 Task: Create in the project TourPlan in Backlog an issue 'Implement a feature for users to customize the appâ€™s appearance', assign it to team member softage.3@softage.net and change the status to IN PROGRESS.
Action: Mouse moved to (305, 365)
Screenshot: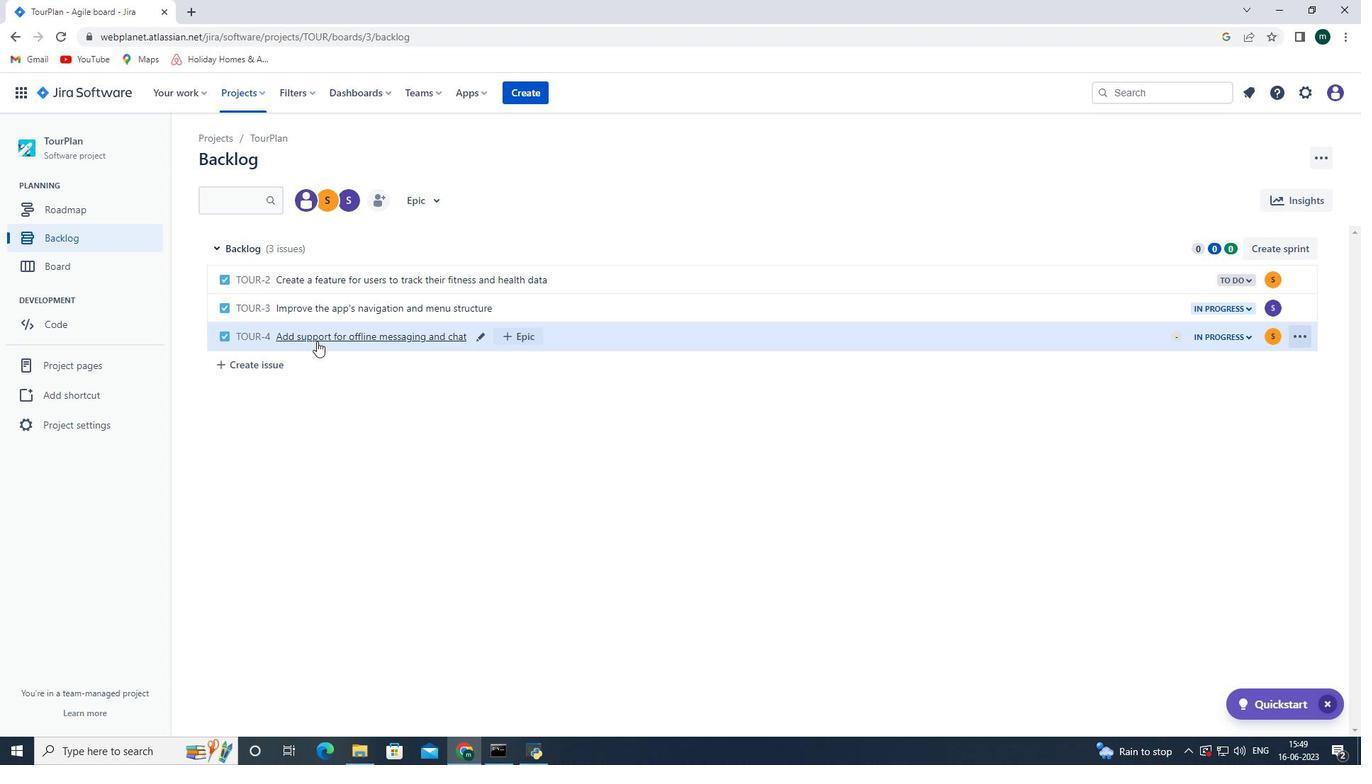 
Action: Mouse pressed left at (305, 365)
Screenshot: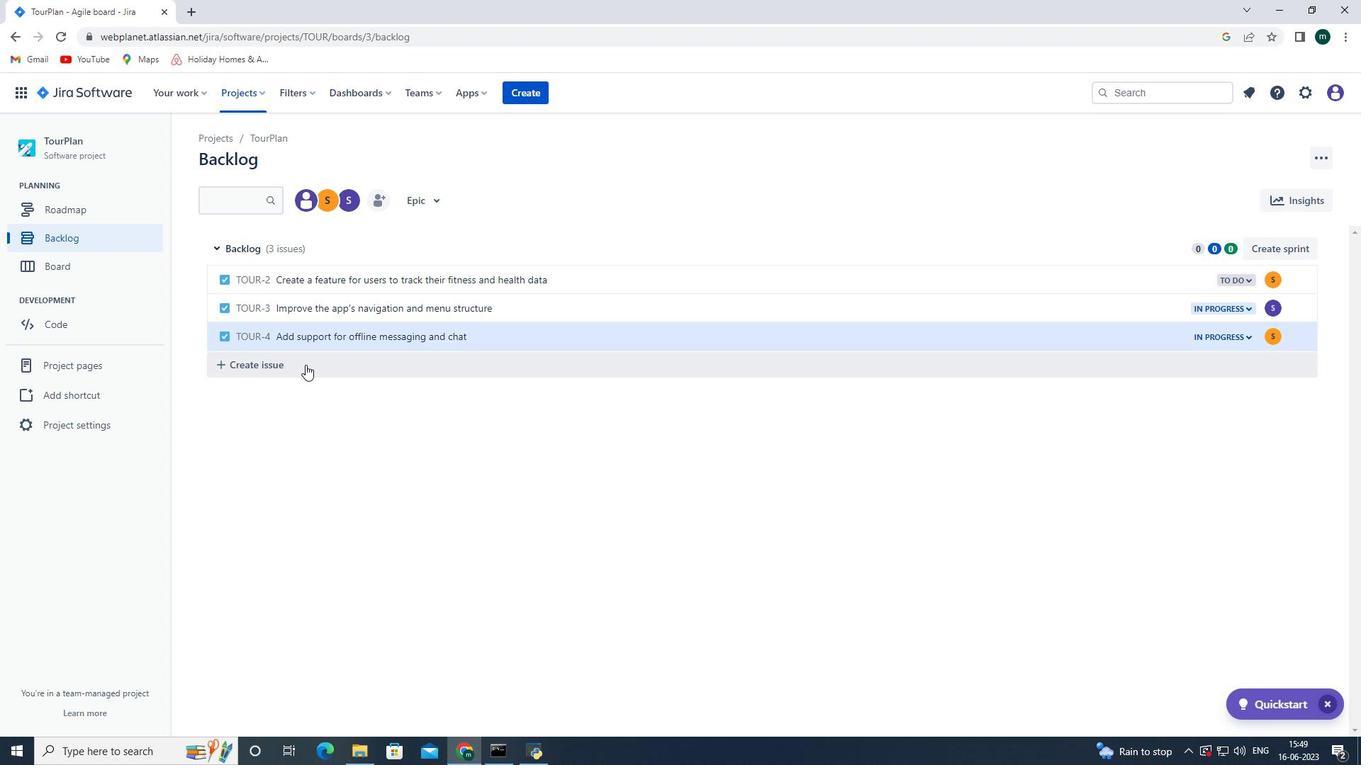 
Action: Mouse pressed left at (305, 365)
Screenshot: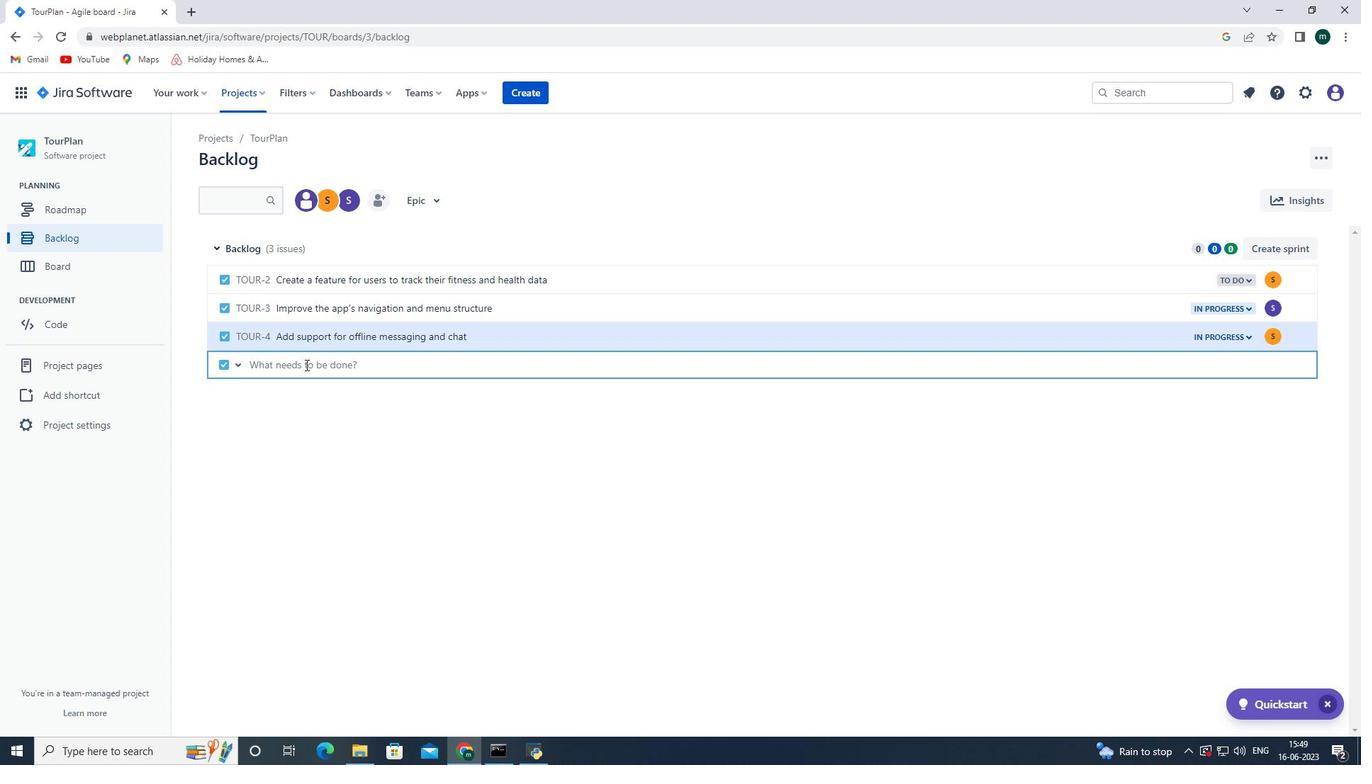 
Action: Key pressed <Key.shift><Key.shift><Key.shift><Key.shift><Key.shift><Key.shift><Key.shift><Key.shift><Key.shift><Key.shift><Key.shift><Key.shift><Key.shift><Key.shift><Key.shift><Key.shift><Key.shift><Key.shift><Key.shift><Key.shift><Key.shift><Key.shift><Key.shift><Key.shift><Key.shift><Key.shift><Key.shift><Key.shift><Key.shift><Key.shift><Key.shift><Key.shift><Key.shift><Key.shift><Key.shift><Key.shift><Key.shift><Key.shift><Key.shift><Key.shift><Key.shift><Key.shift><Key.shift><Key.shift><Key.shift><Key.shift><Key.shift><Key.shift><Key.shift><Key.shift><Key.shift><Key.shift><Key.shift><Key.shift><Key.shift><Key.shift><Key.shift><Key.shift><Key.shift><Key.shift><Key.shift><Key.shift><Key.shift><Key.shift><Key.shift><Key.shift><Key.shift><Key.shift><Key.shift><Key.shift><Key.shift><Key.shift><Key.shift><Key.shift><Key.shift><Key.shift><Key.shift><Key.shift><Key.shift><Key.shift><Key.shift><Key.shift><Key.shift><Key.shift><Key.shift><Key.shift><Key.shift><Key.shift><Key.shift><Key.shift><Key.shift><Key.shift><Key.shift><Key.shift><Key.shift><Key.shift><Key.shift><Key.shift><Key.shift><Key.shift><Key.shift><Key.shift><Key.shift><Key.shift><Key.shift><Key.shift><Key.shift><Key.shift><Key.shift><Key.shift><Key.shift><Key.shift><Key.shift><Key.shift><Key.shift><Key.shift><Key.shift><Key.shift><Key.shift><Key.shift><Key.shift><Key.shift><Key.shift><Key.shift><Key.shift><Key.shift>Imo<Key.backspace>plement<Key.space>a<Key.space>feature<Key.space>for<Key.space>users<Key.space>to<Key.space>cud<Key.backspace>stomize<Key.space>thr<Key.backspace>e<Key.space>app's<Key.space>appearance<Key.space><Key.enter>
Screenshot: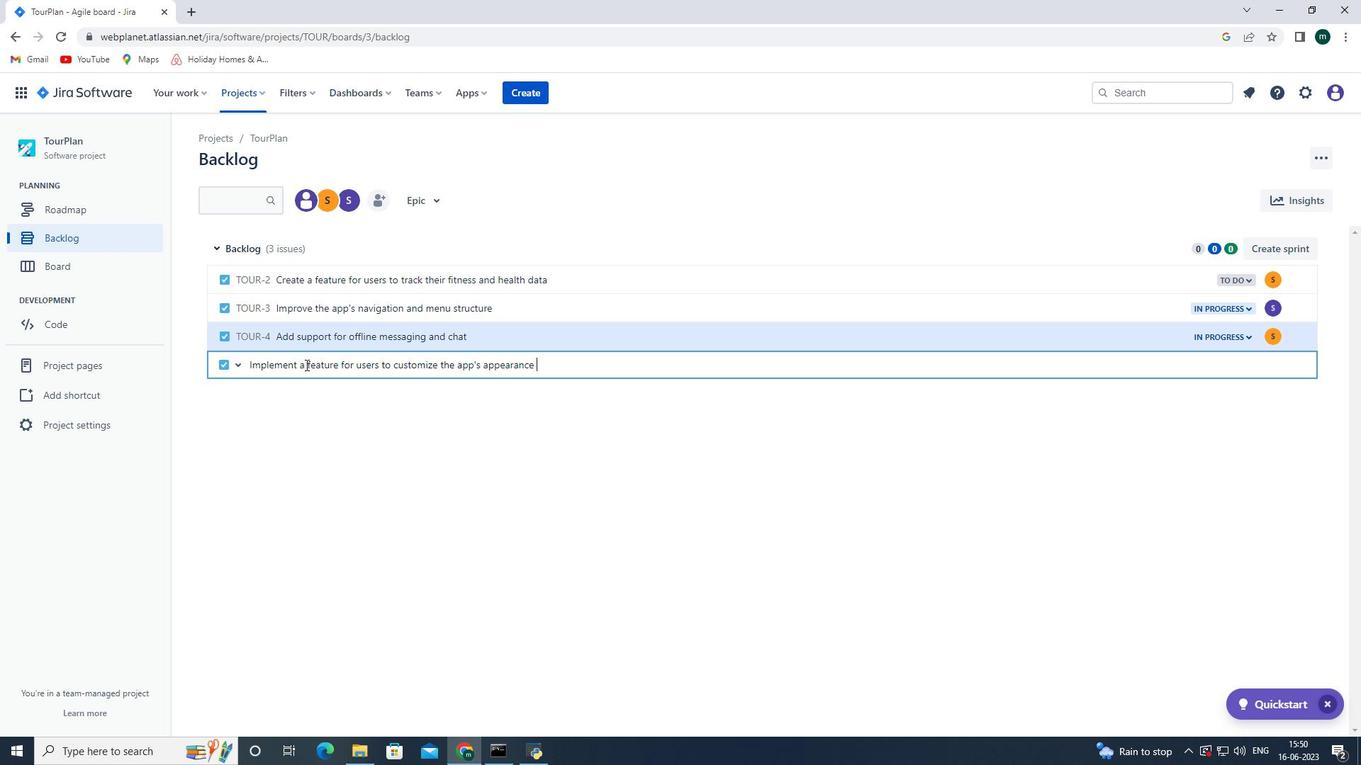 
Action: Mouse moved to (1267, 360)
Screenshot: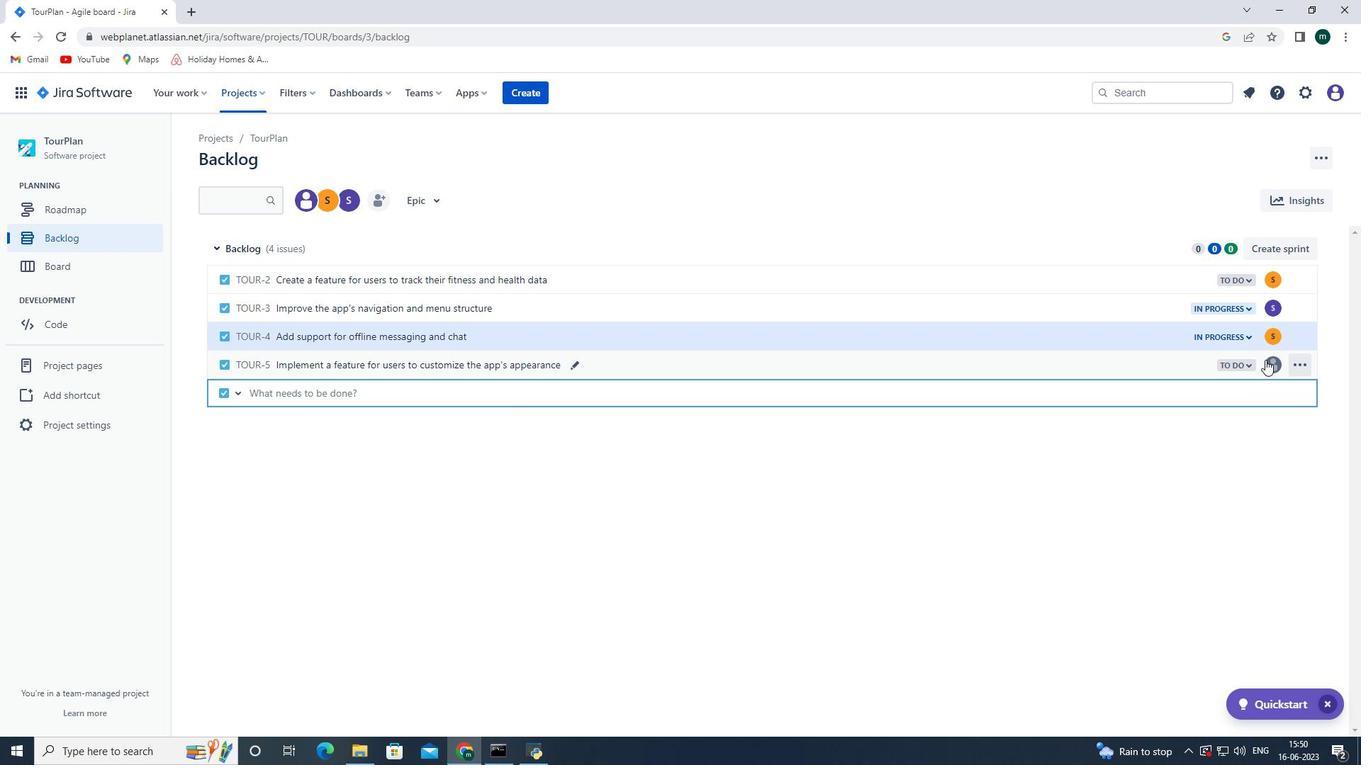 
Action: Mouse pressed left at (1267, 360)
Screenshot: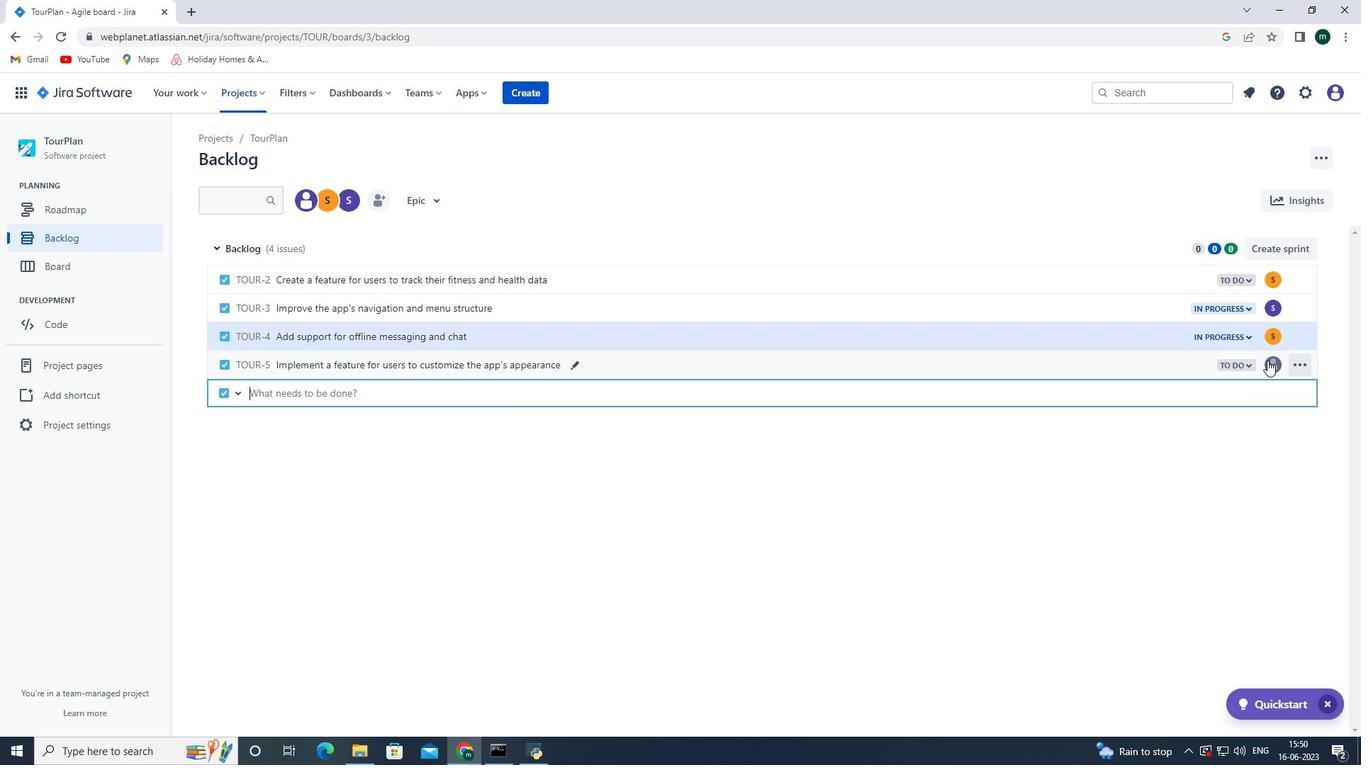
Action: Mouse moved to (1167, 495)
Screenshot: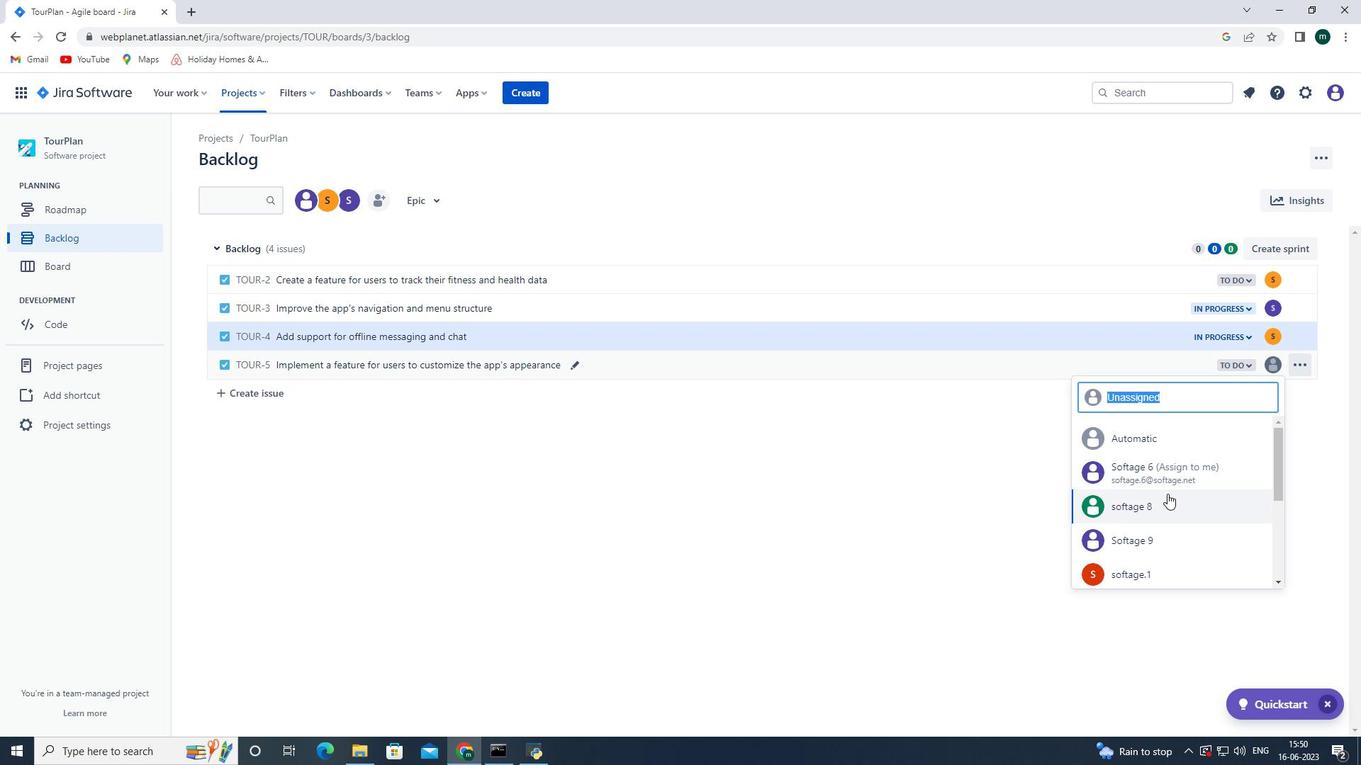 
Action: Mouse scrolled (1167, 494) with delta (0, 0)
Screenshot: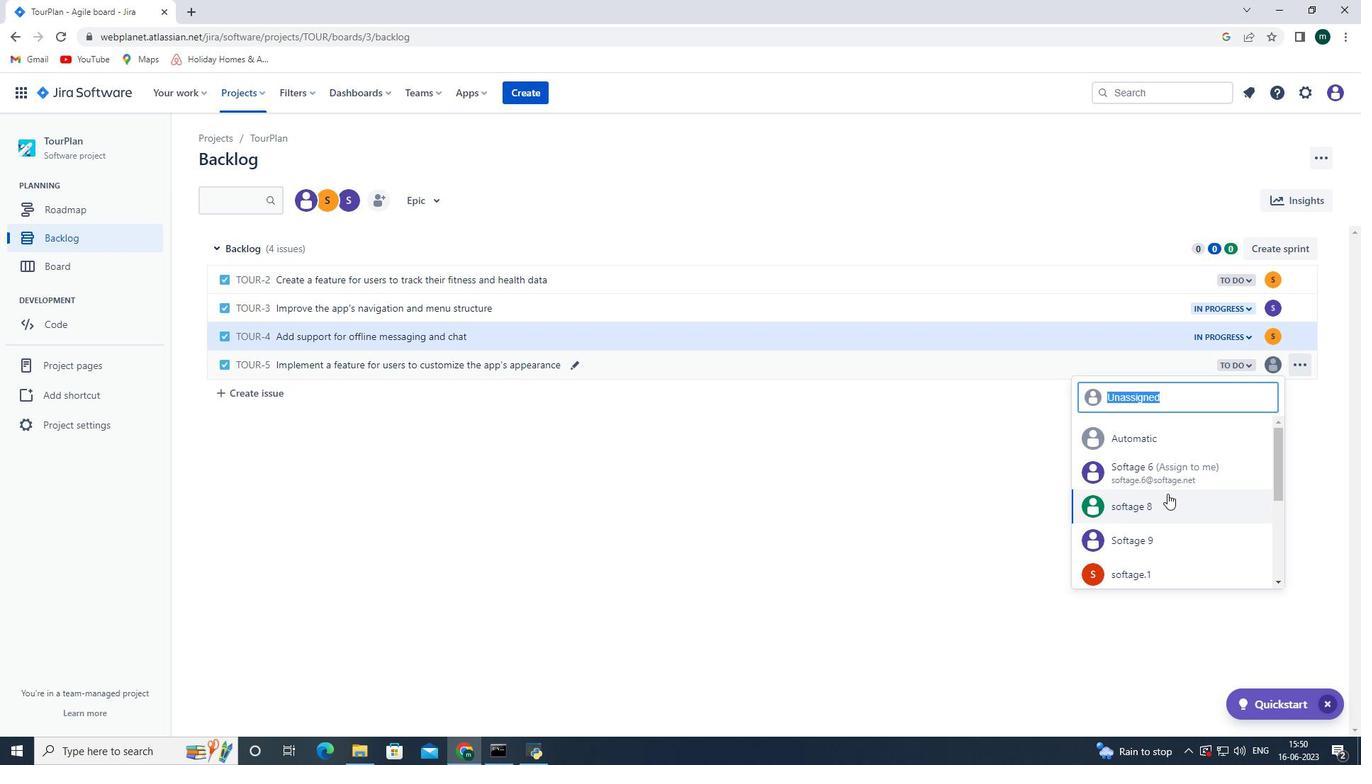 
Action: Mouse scrolled (1167, 494) with delta (0, 0)
Screenshot: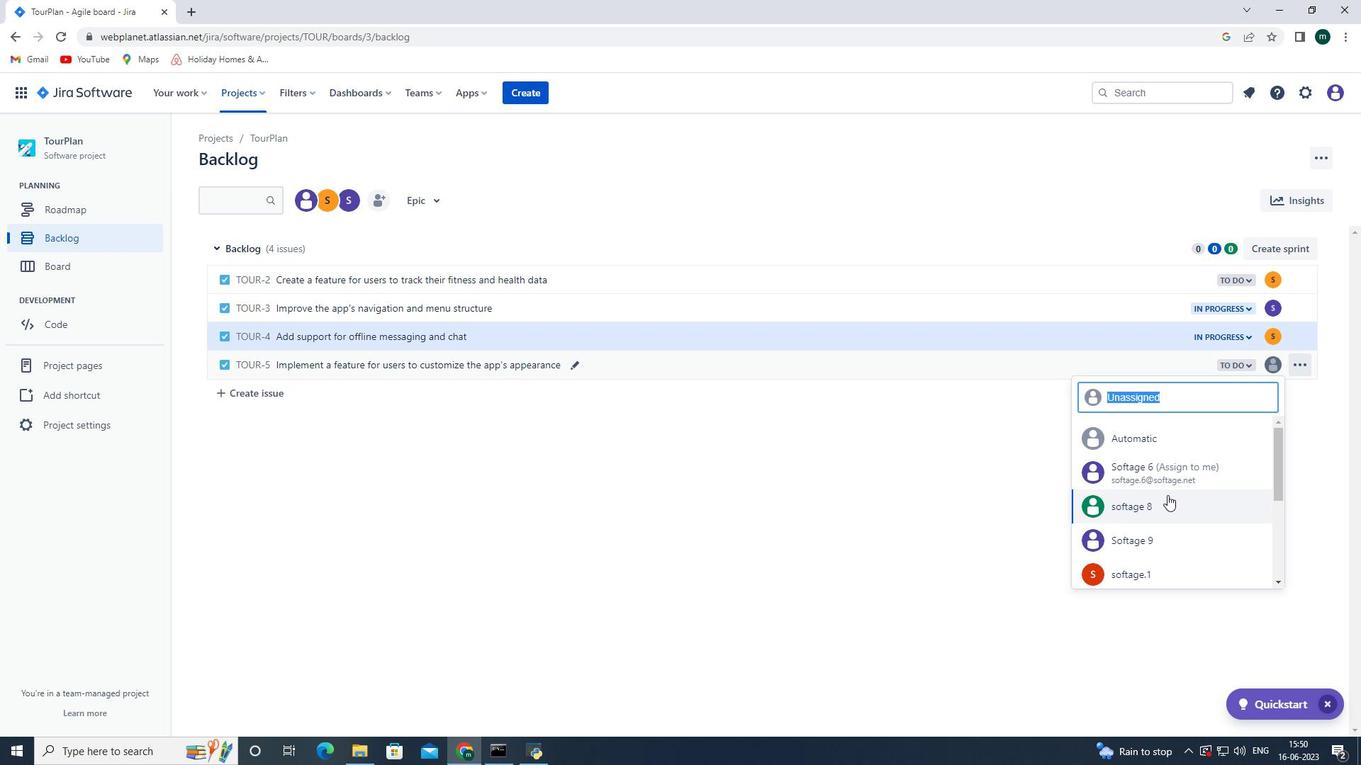 
Action: Mouse moved to (1167, 496)
Screenshot: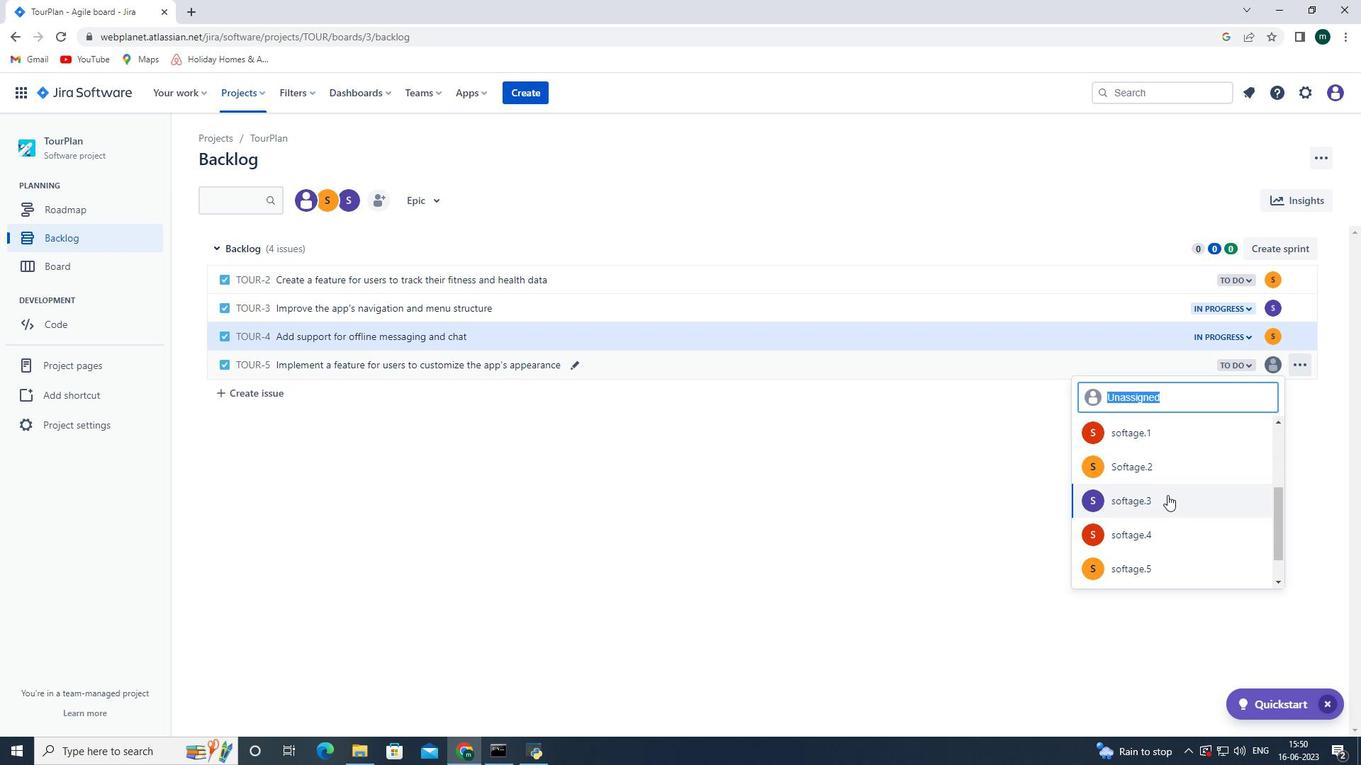 
Action: Mouse pressed left at (1167, 496)
Screenshot: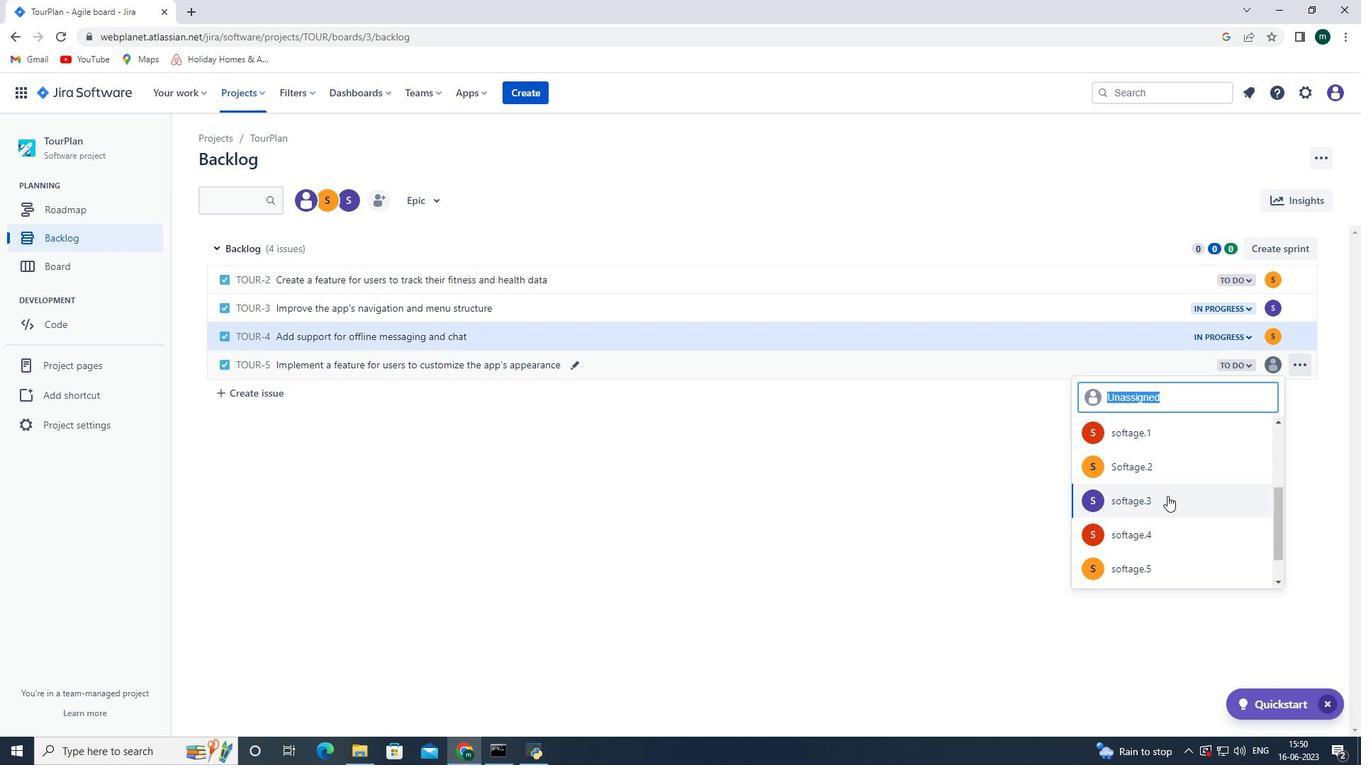 
Action: Mouse moved to (1231, 366)
Screenshot: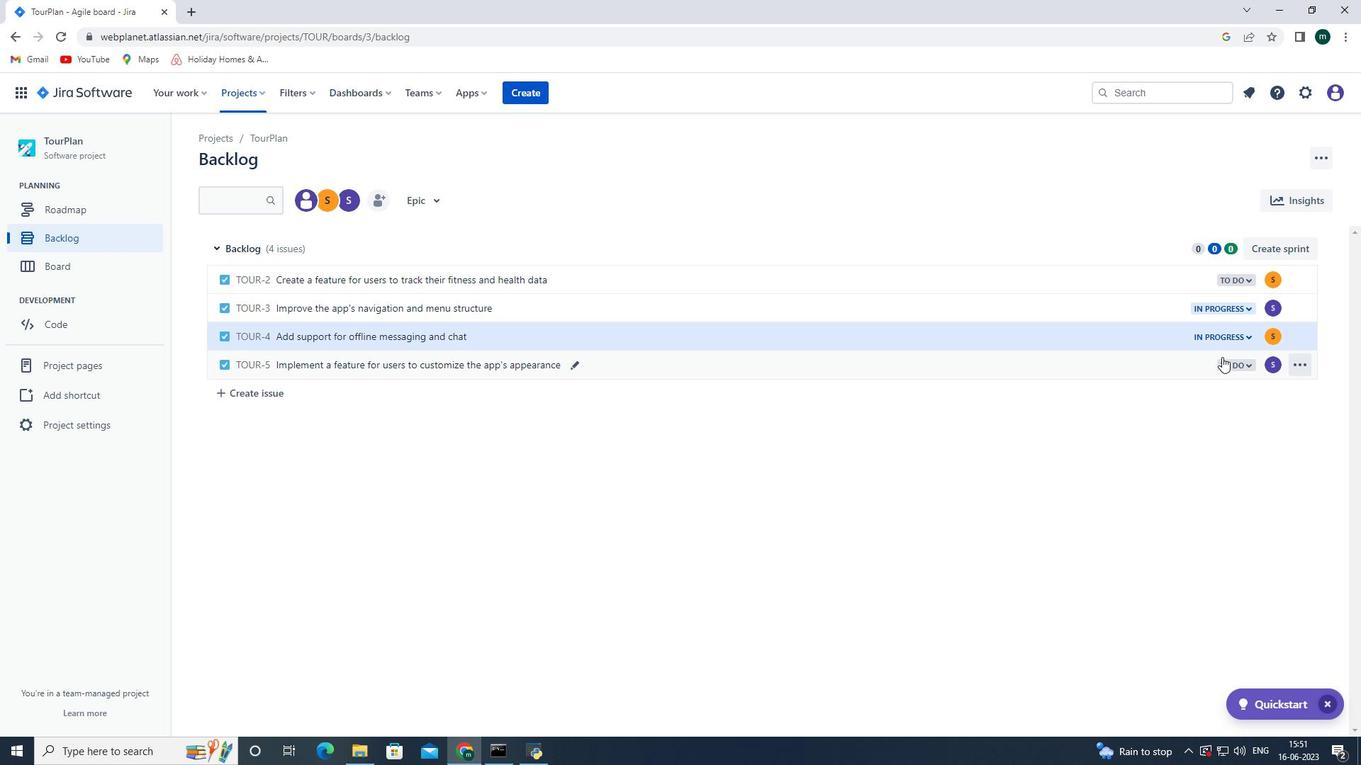 
Action: Mouse pressed left at (1231, 366)
Screenshot: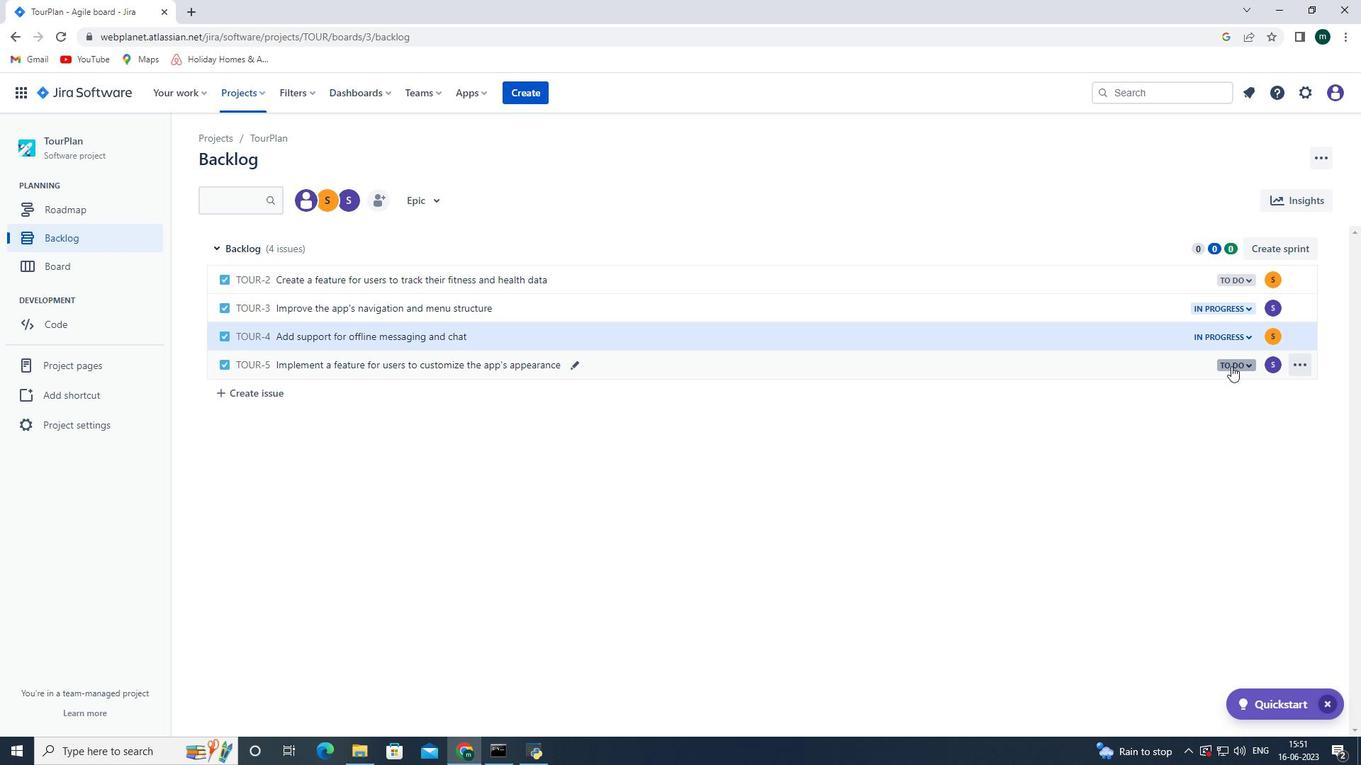 
Action: Mouse moved to (1185, 399)
Screenshot: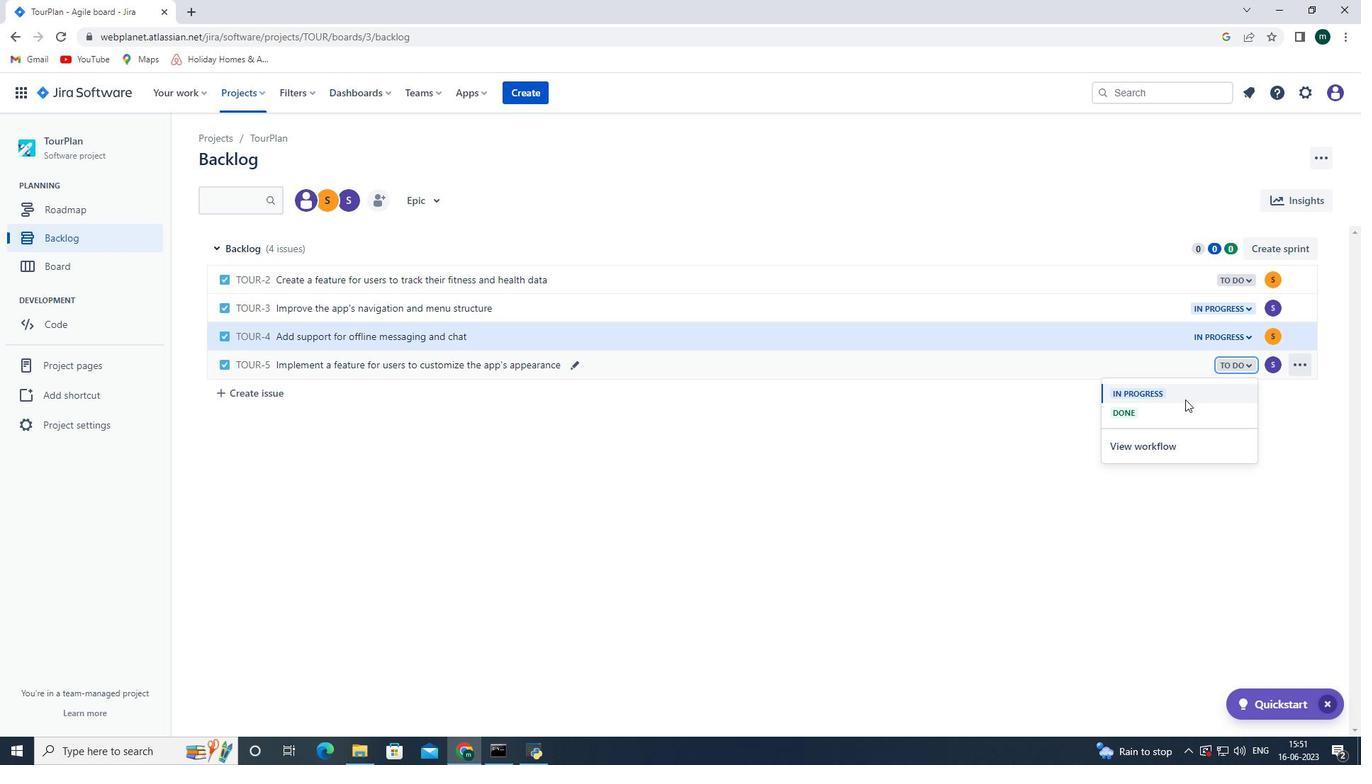 
Action: Mouse pressed left at (1185, 399)
Screenshot: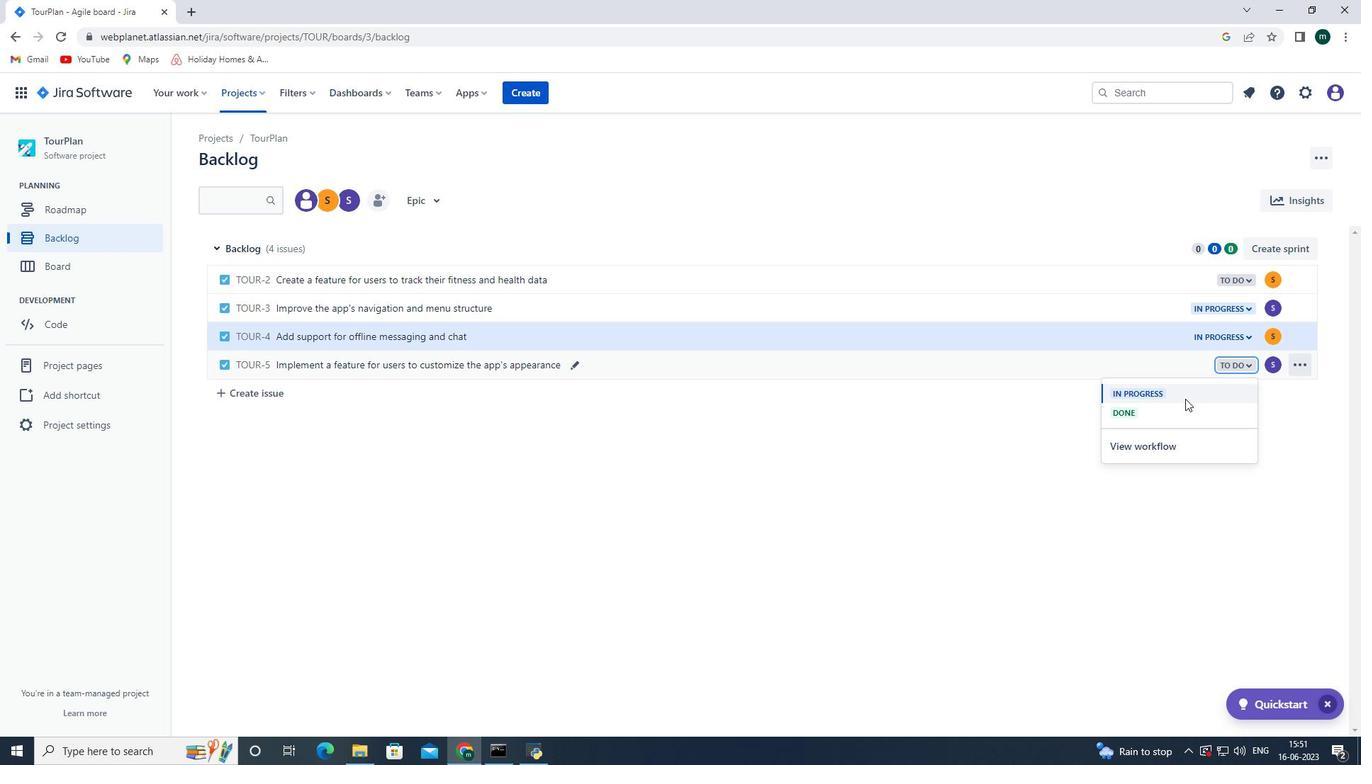 
Action: Mouse moved to (1118, 443)
Screenshot: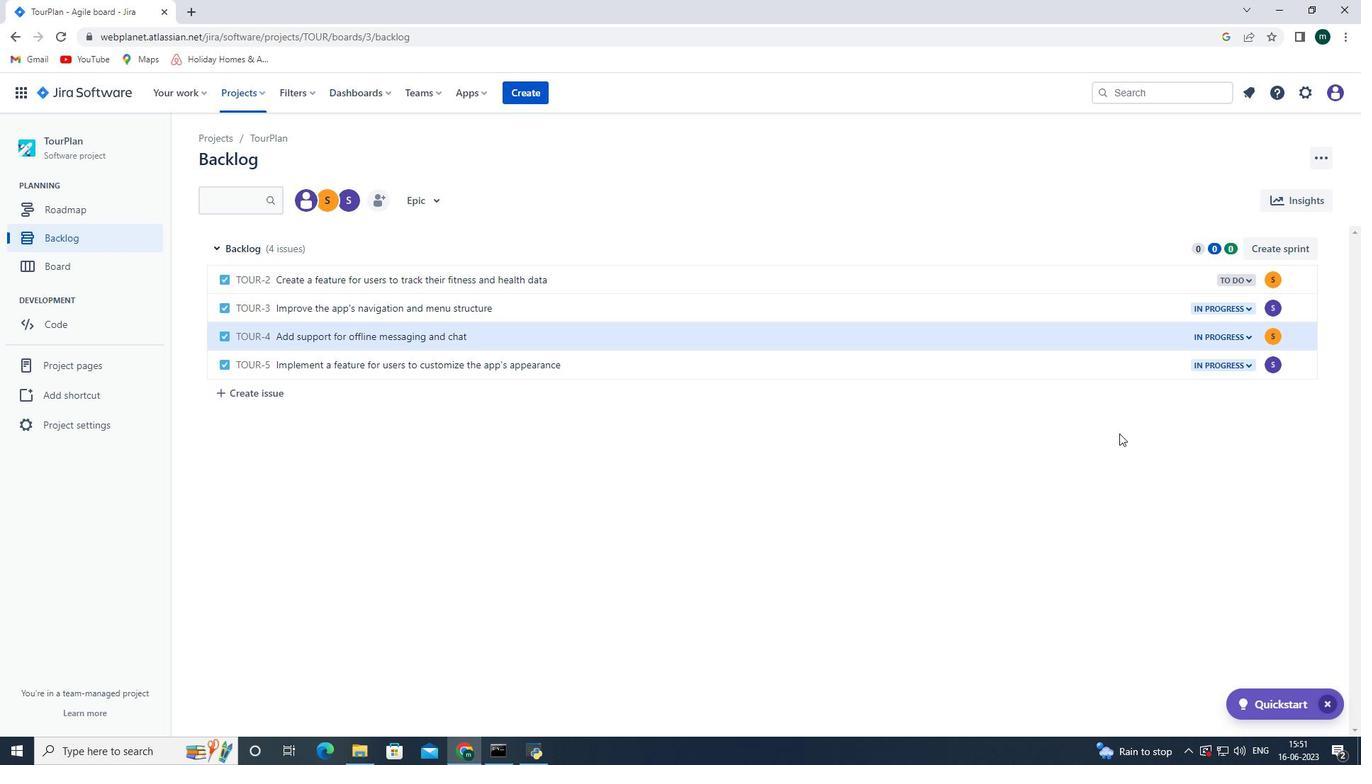 
